 Task: Set the description to "Welcome to our Workshop Registration. Get ready to join us for an insightful workshop. Stay tuned for more details!".
Action: Mouse moved to (398, 338)
Screenshot: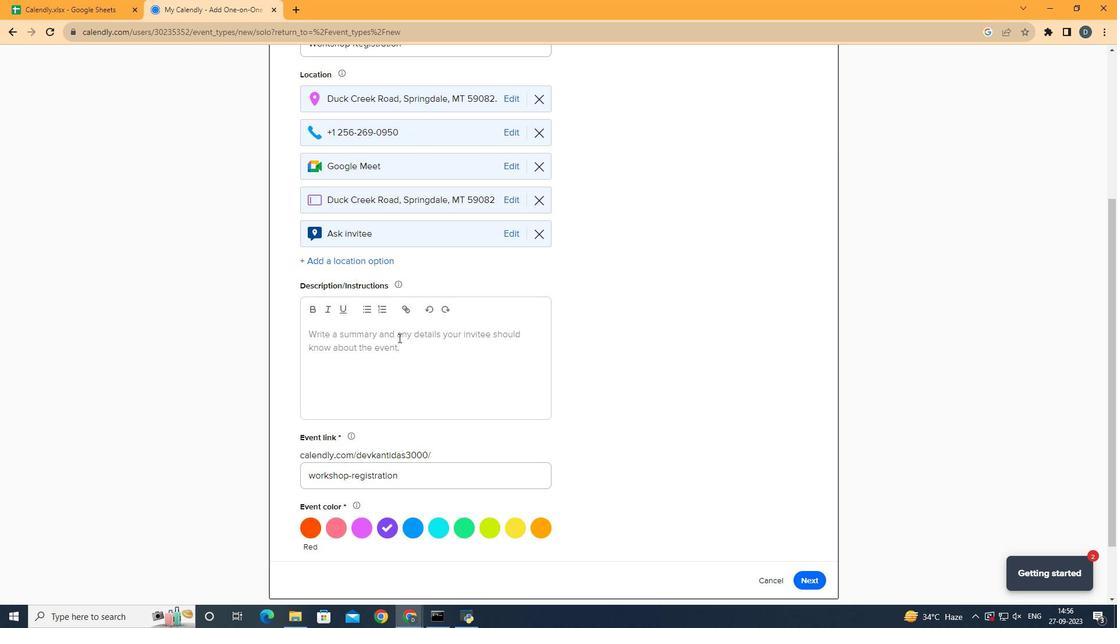 
Action: Mouse pressed left at (398, 338)
Screenshot: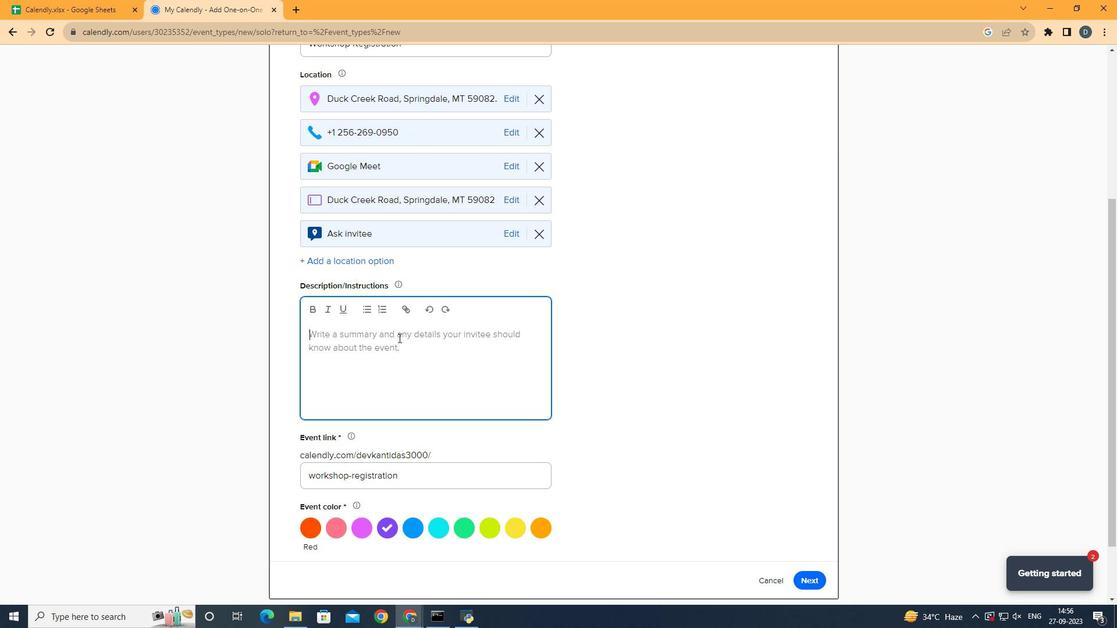 
Action: Key pressed <Key.shift><Key.shift><Key.shift><Key.shift><Key.shift><Key.shift><Key.shift><Key.shift><Key.shift><Key.shift><Key.shift><Key.shift><Key.shift><Key.shift><Key.shift><Key.shift><Key.shift><Key.shift><Key.shift><Key.shift><Key.shift><Key.shift><Key.shift><Key.shift><Key.shift><Key.shift>Welcome<Key.space>to<Key.space>our<Key.space><Key.shift><Key.shift><Key.shift>Workshop<Key.space><Key.shift>Registration.<Key.space><Key.shift><Key.shift><Key.shift><Key.shift><Key.shift><Key.shift><Key.shift>Get<Key.space>ready<Key.space>to<Key.space>join<Key.space>us<Key.space>for<Key.space>an<Key.space>insightful<Key.space><Key.space><Key.space><Key.space><Key.space><Key.space><Key.space><Key.space><Key.space><Key.space><Key.space><Key.space>w<Key.backspace><Key.backspace><Key.backspace><Key.backspace><Key.backspace><Key.backspace><Key.backspace><Key.backspace><Key.backspace><Key.backspace><Key.backspace><Key.backspace><Key.backspace><Key.space>worksshop.<Key.space><Key.shift>Stay<Key.space>tuned<Key.space>for<Key.space>more<Key.space>details<Key.shift_r><Key.shift_r><Key.shift_r><Key.shift_r><Key.shift_r><Key.shift_r><Key.shift_r><Key.shift_r><Key.shift_r><Key.shift_r><Key.shift_r><Key.shift_r><Key.shift_r><Key.shift_r><Key.shift_r><Key.shift_r><Key.shift_r><Key.shift_r><Key.shift_r><Key.shift_r><Key.shift_r><Key.shift_r><Key.shift_r><Key.shift_r>!.
Screenshot: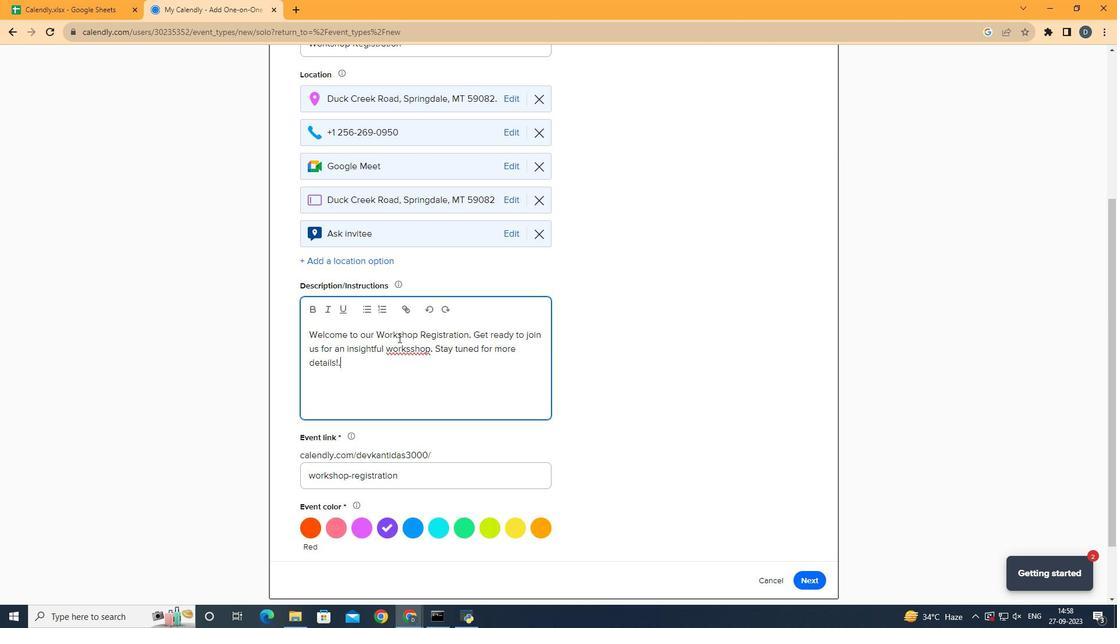 
Action: Mouse moved to (412, 351)
Screenshot: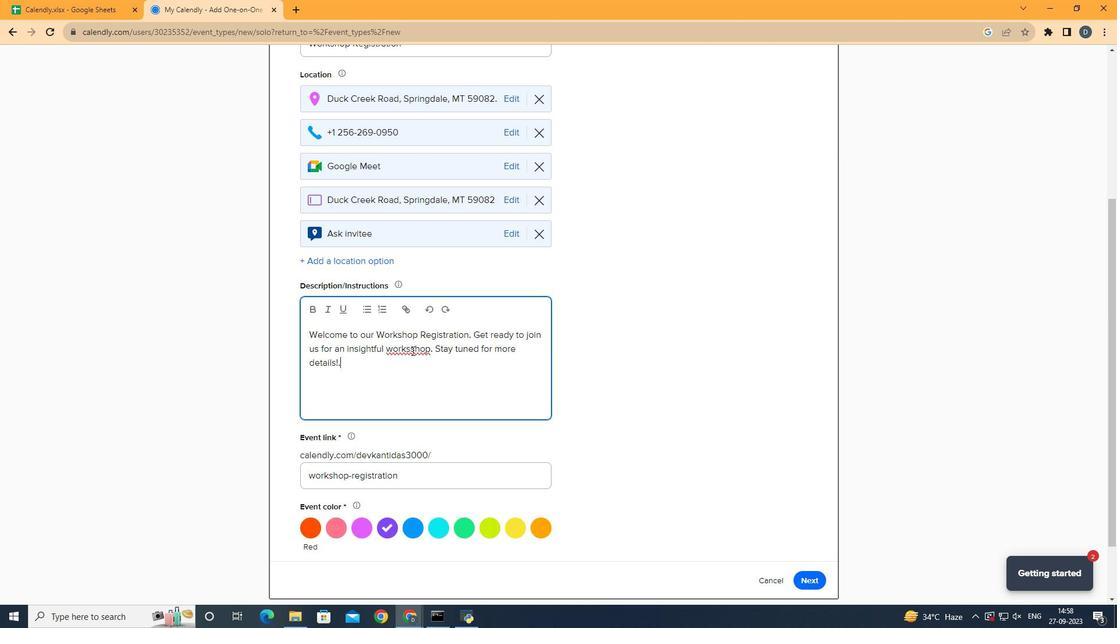 
Action: Mouse pressed left at (412, 351)
Screenshot: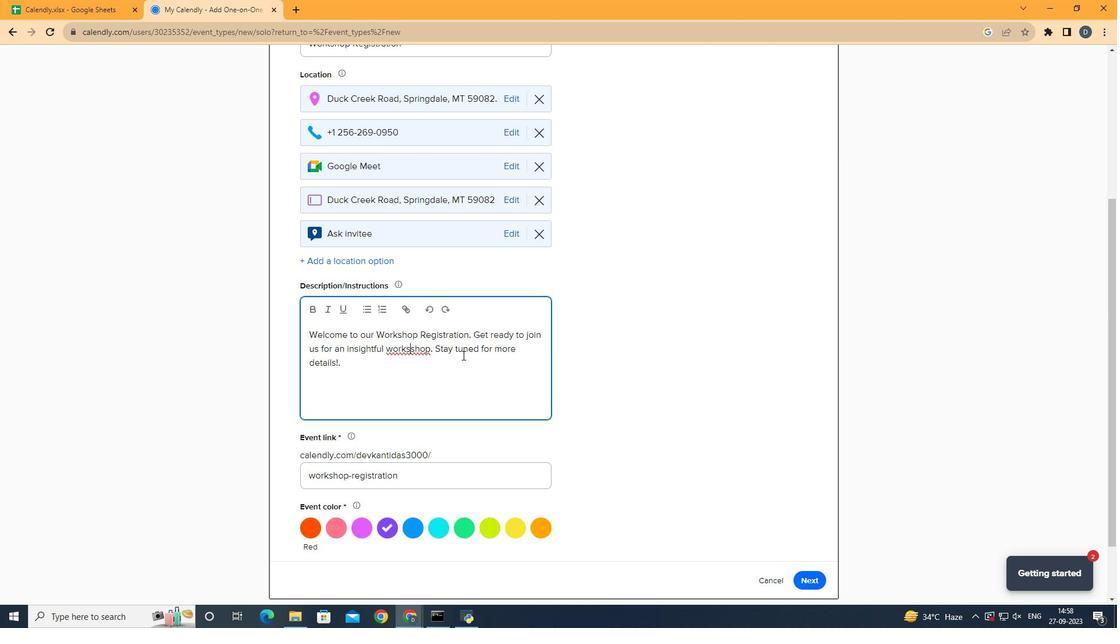 
Action: Mouse moved to (502, 359)
Screenshot: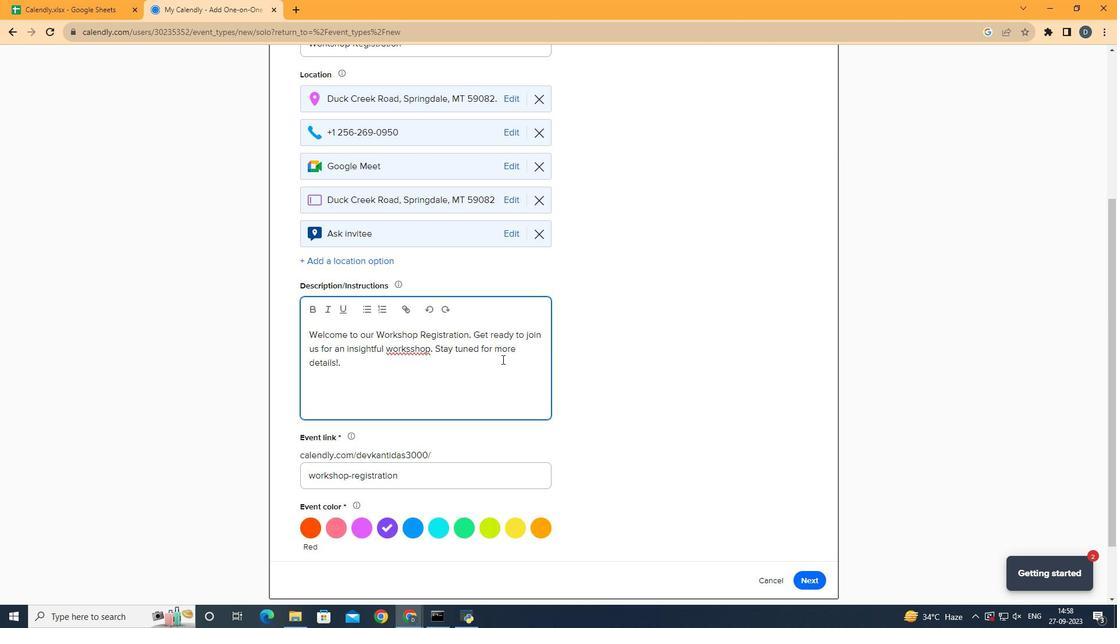 
Action: Key pressed <Key.backspace>
Screenshot: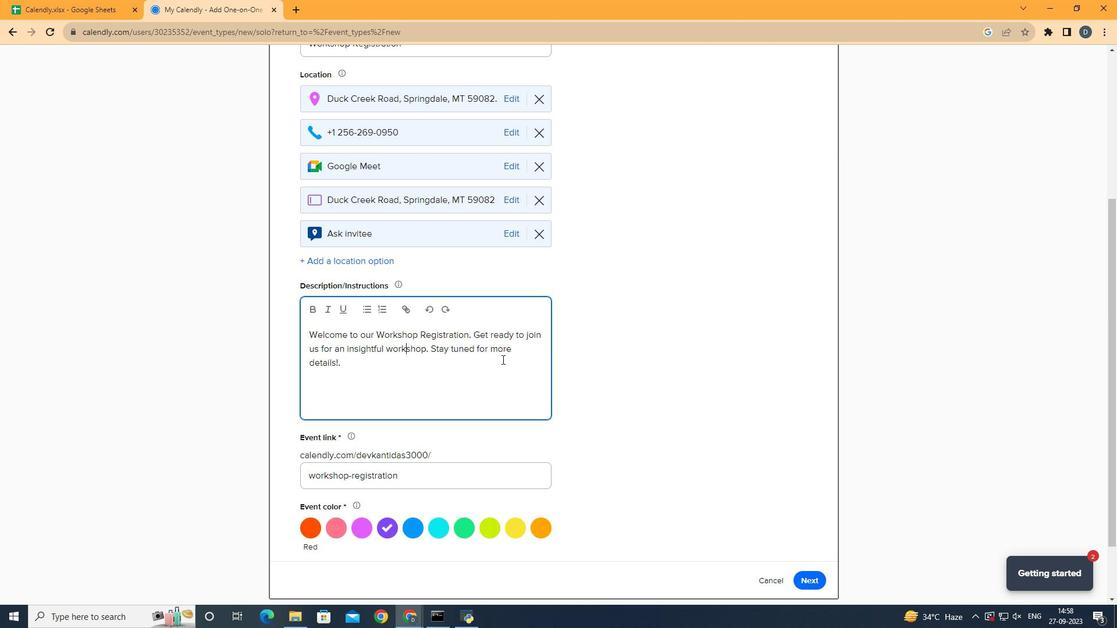 
Action: Mouse moved to (441, 367)
Screenshot: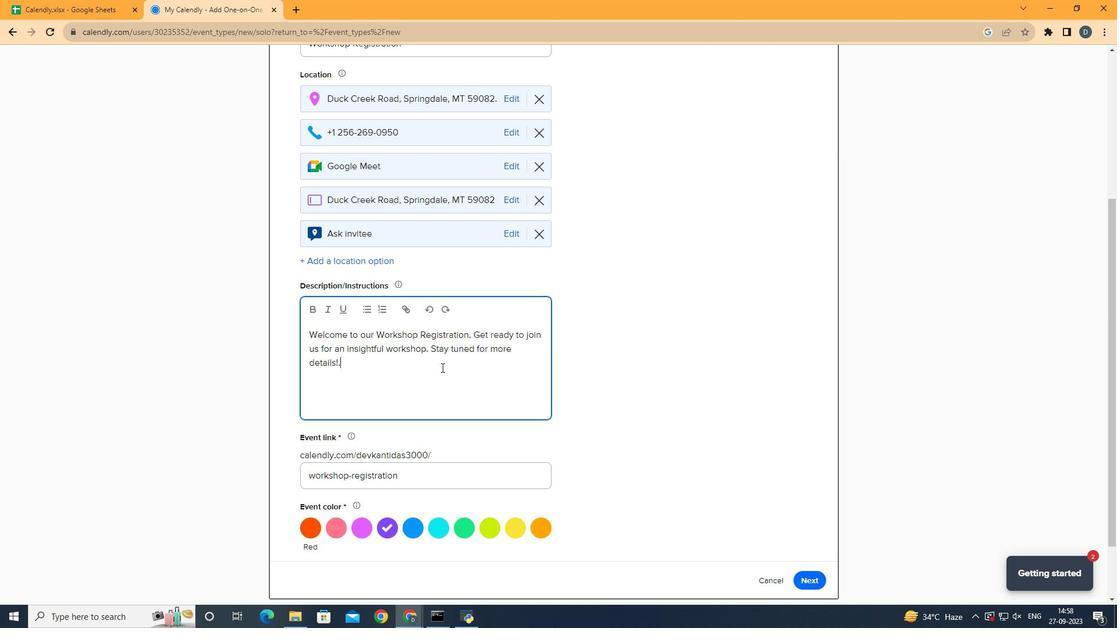 
Action: Mouse pressed left at (441, 367)
Screenshot: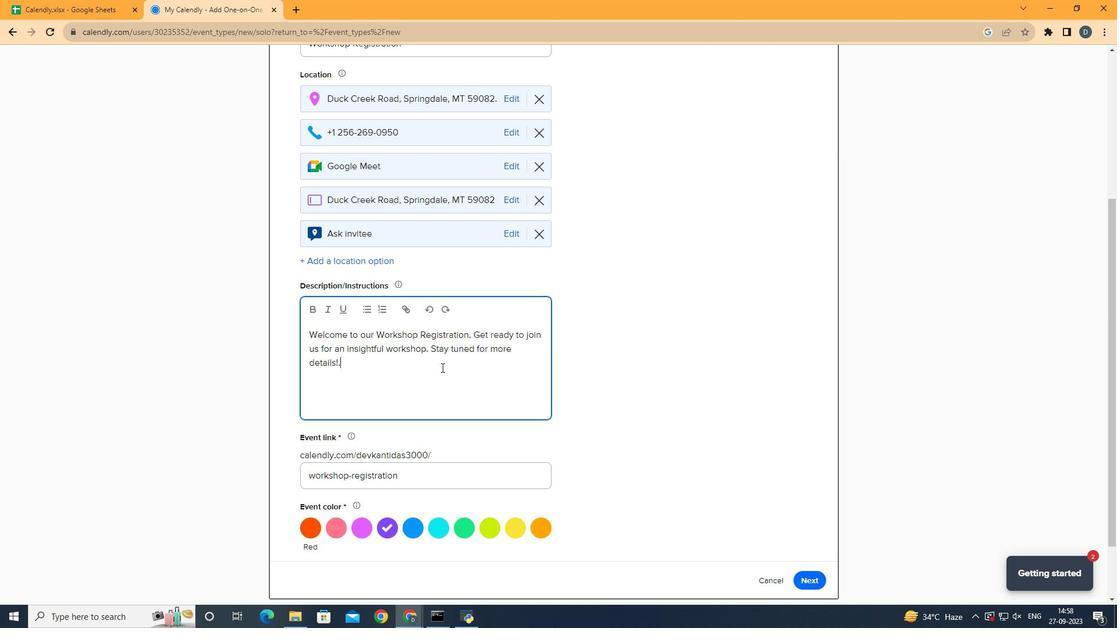 
Action: Mouse moved to (776, 366)
Screenshot: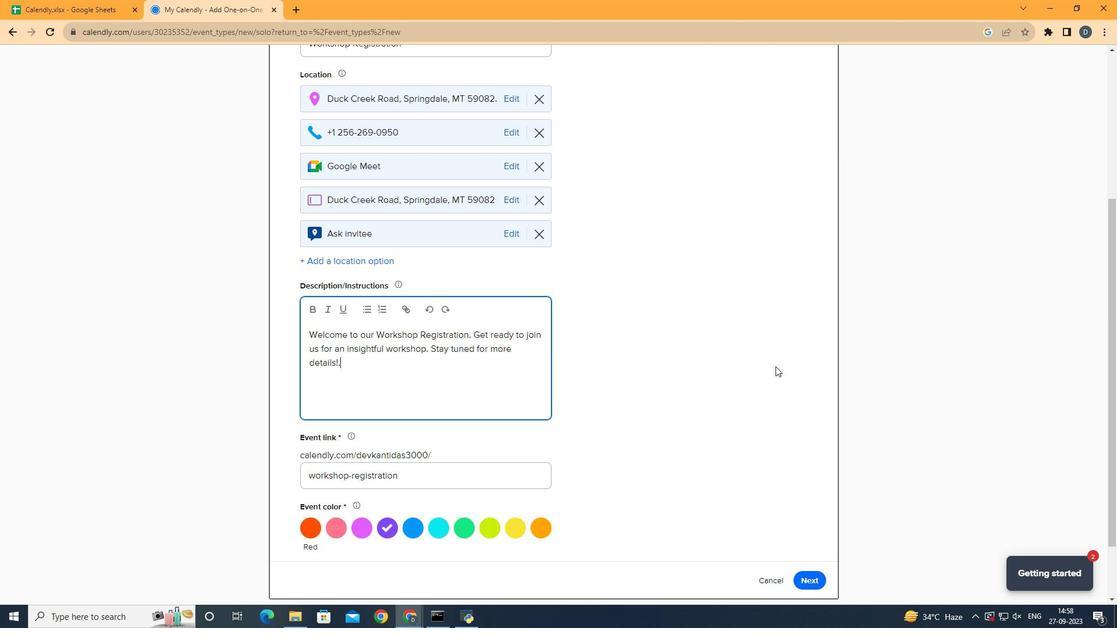 
